 Task: Add a condition where "Hours since ticket status Closed Less than Twenty" in new tickets in your groups.
Action: Mouse moved to (112, 396)
Screenshot: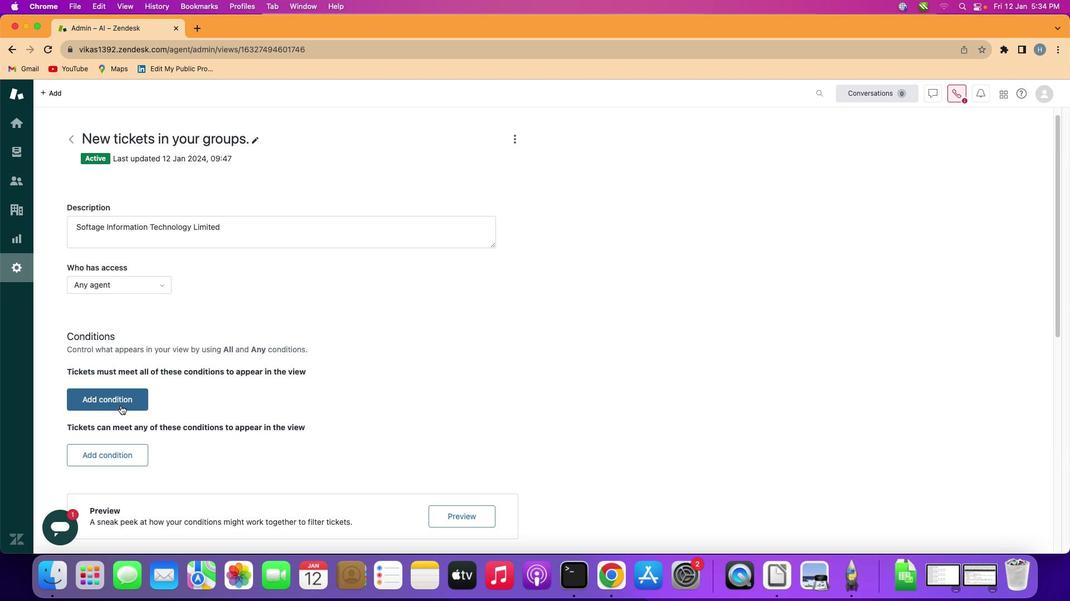 
Action: Mouse pressed left at (112, 396)
Screenshot: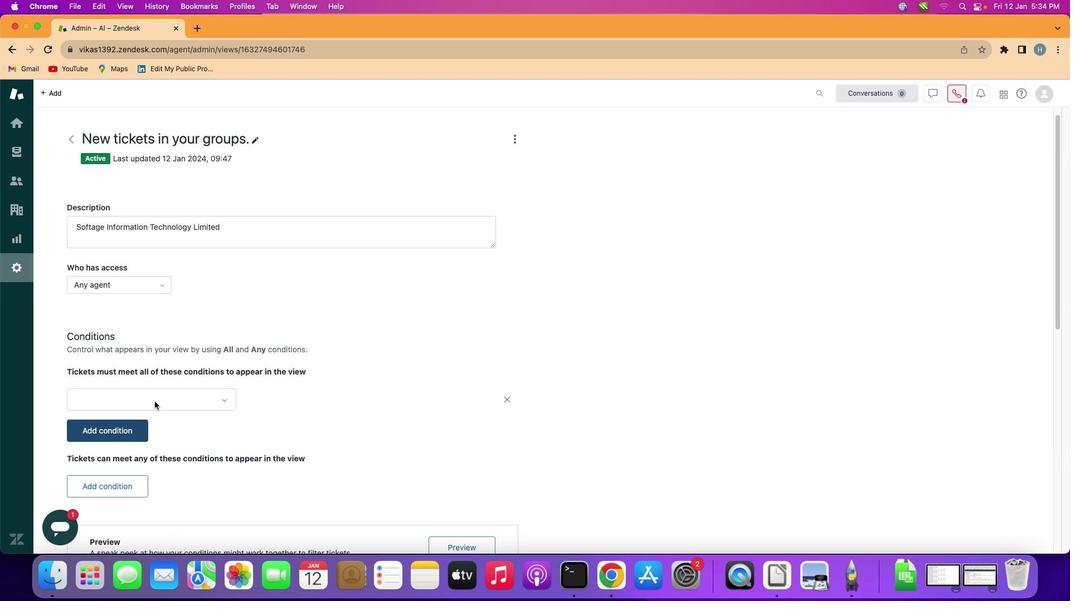 
Action: Mouse moved to (162, 391)
Screenshot: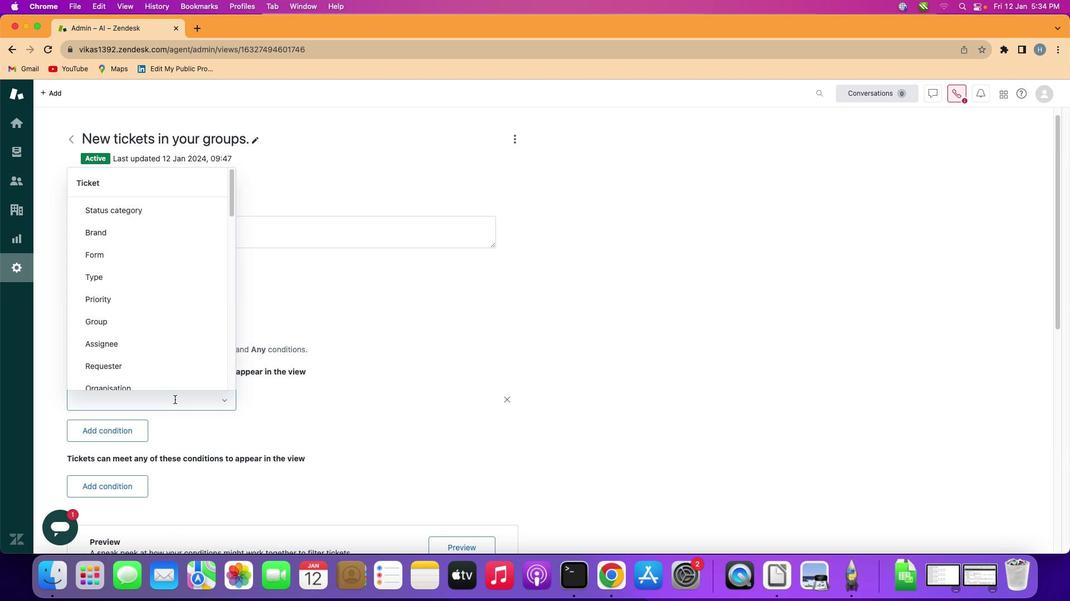 
Action: Mouse pressed left at (162, 391)
Screenshot: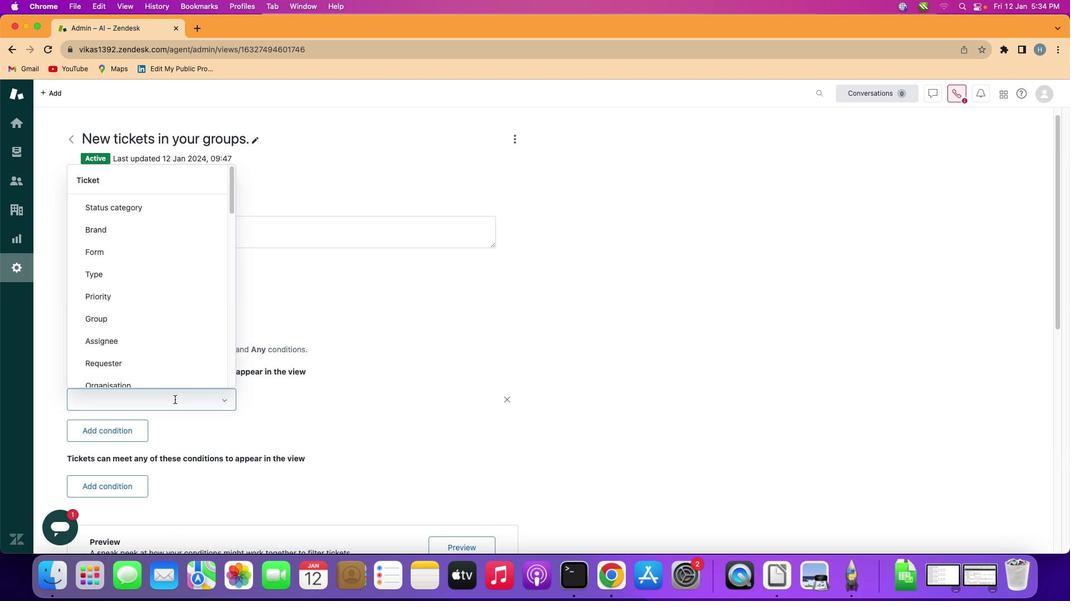 
Action: Mouse moved to (171, 303)
Screenshot: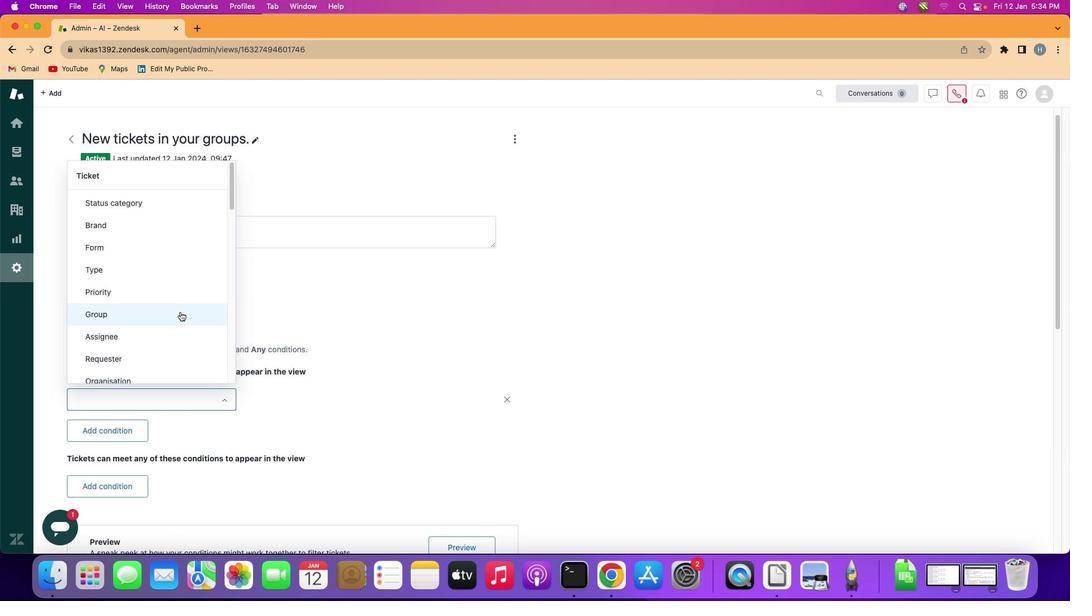 
Action: Mouse scrolled (171, 303) with delta (-8, -8)
Screenshot: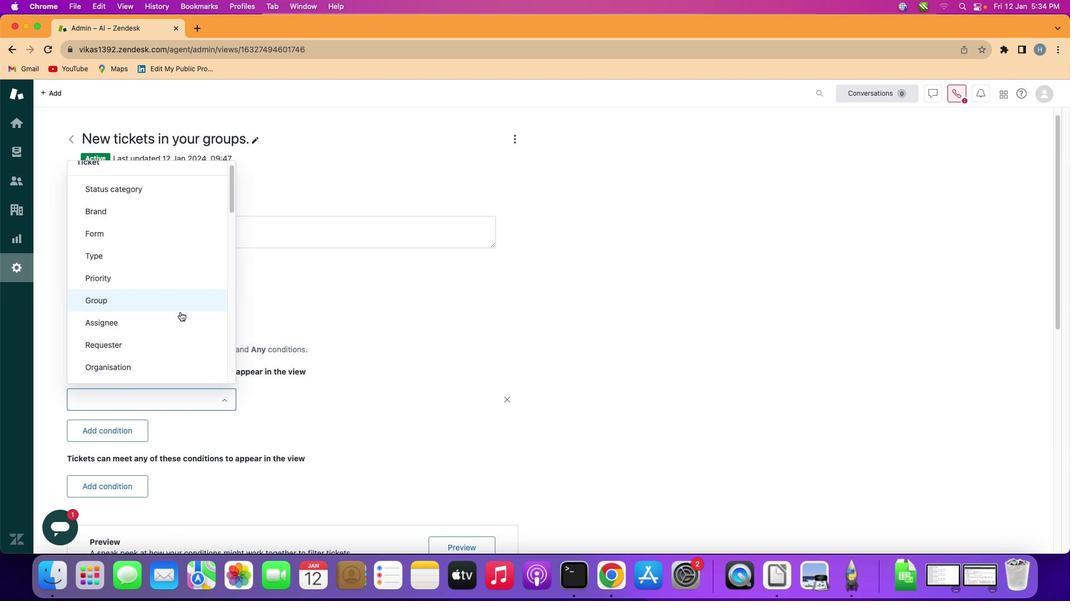 
Action: Mouse scrolled (171, 303) with delta (-8, -8)
Screenshot: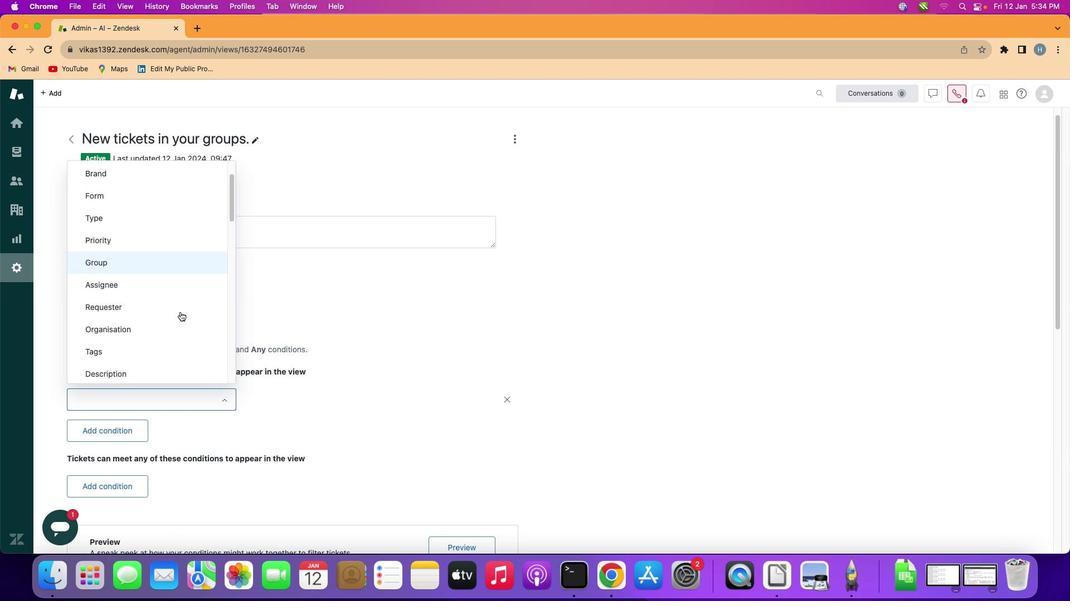 
Action: Mouse scrolled (171, 303) with delta (-8, -8)
Screenshot: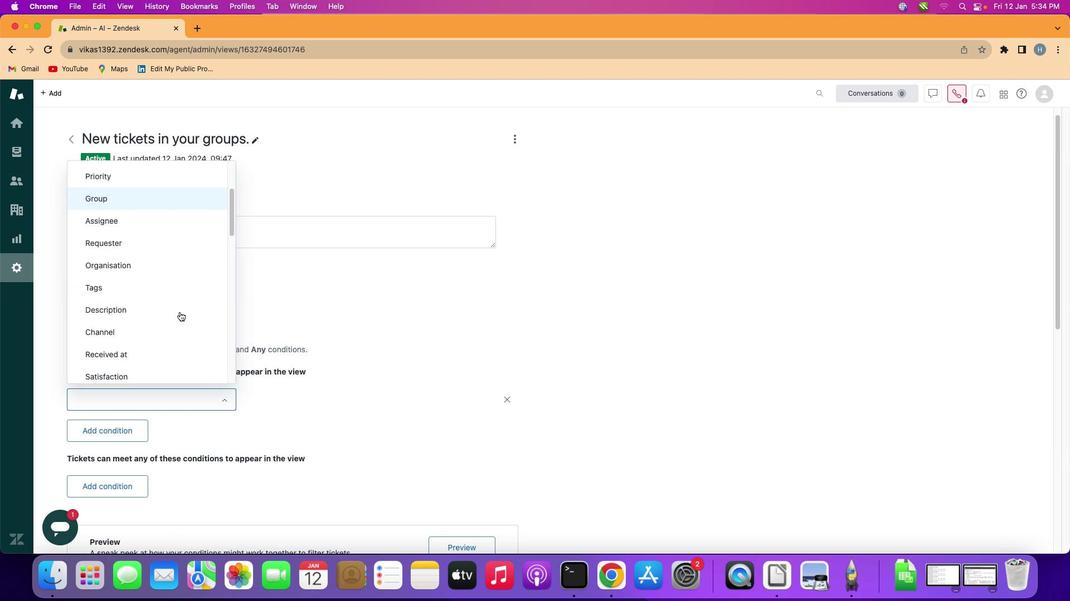 
Action: Mouse scrolled (171, 303) with delta (-8, -10)
Screenshot: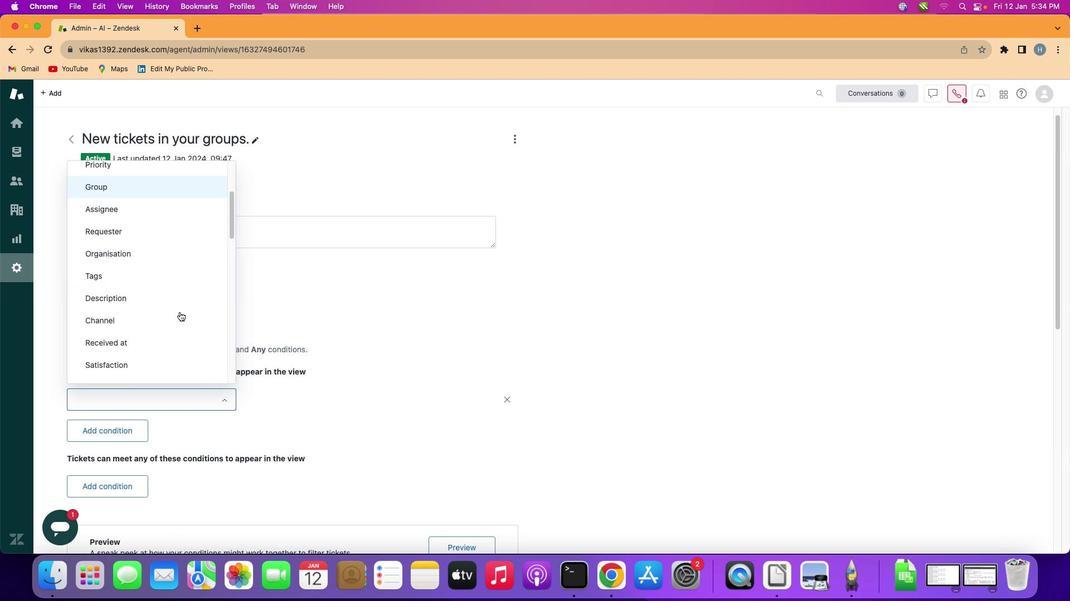 
Action: Mouse moved to (170, 303)
Screenshot: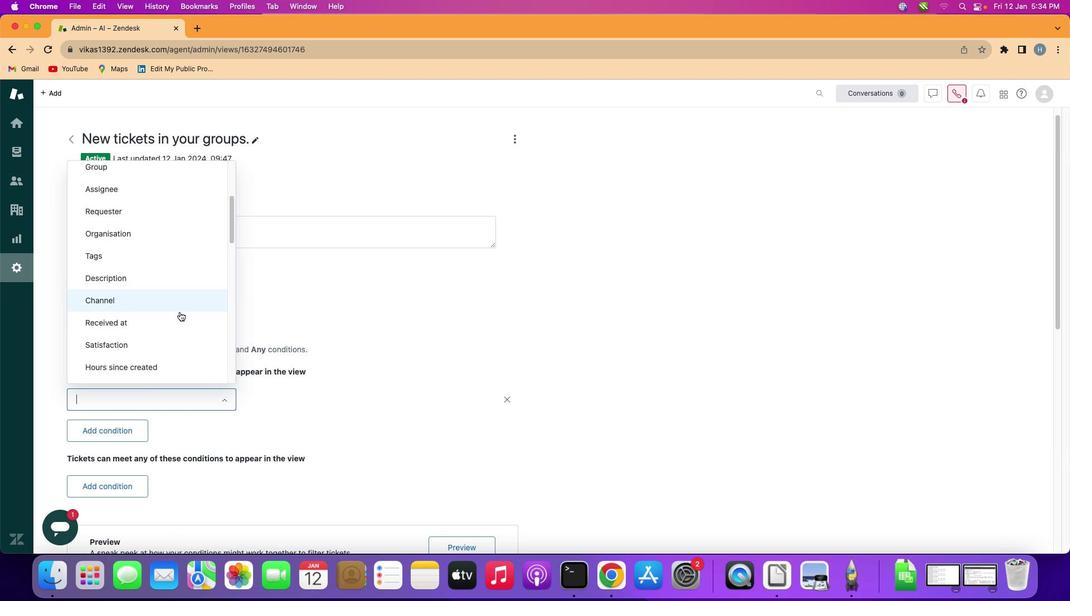 
Action: Mouse scrolled (170, 303) with delta (-8, -8)
Screenshot: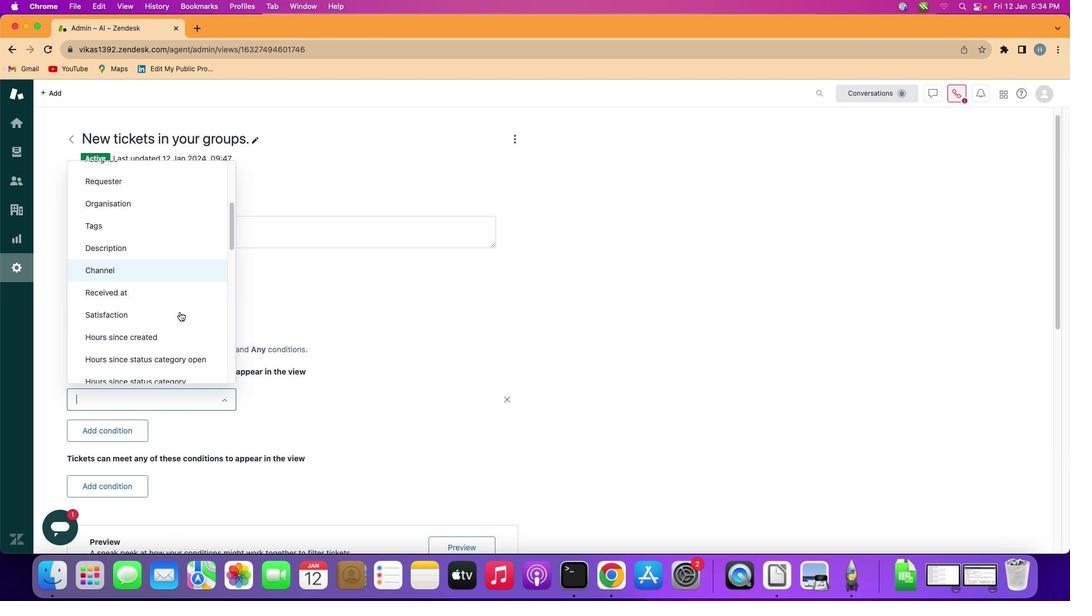 
Action: Mouse scrolled (170, 303) with delta (-8, -8)
Screenshot: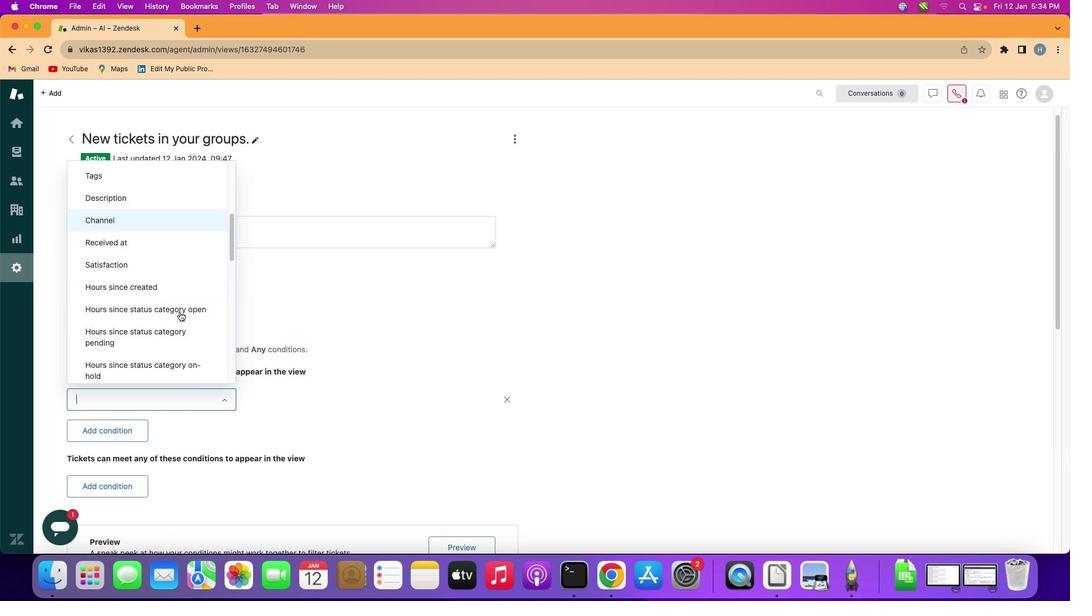 
Action: Mouse scrolled (170, 303) with delta (-8, -9)
Screenshot: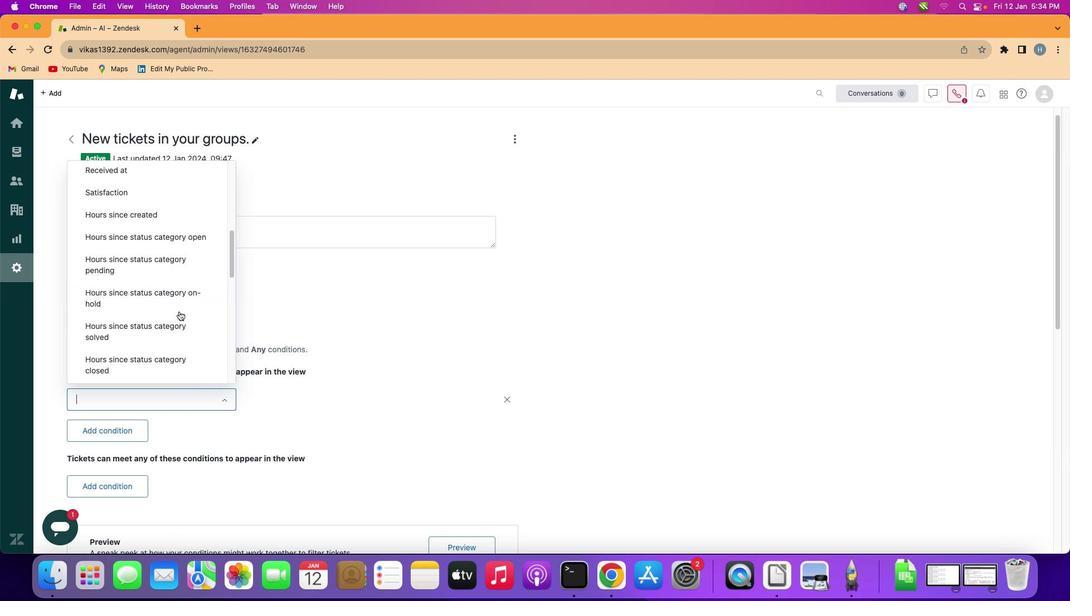 
Action: Mouse scrolled (170, 303) with delta (-8, -10)
Screenshot: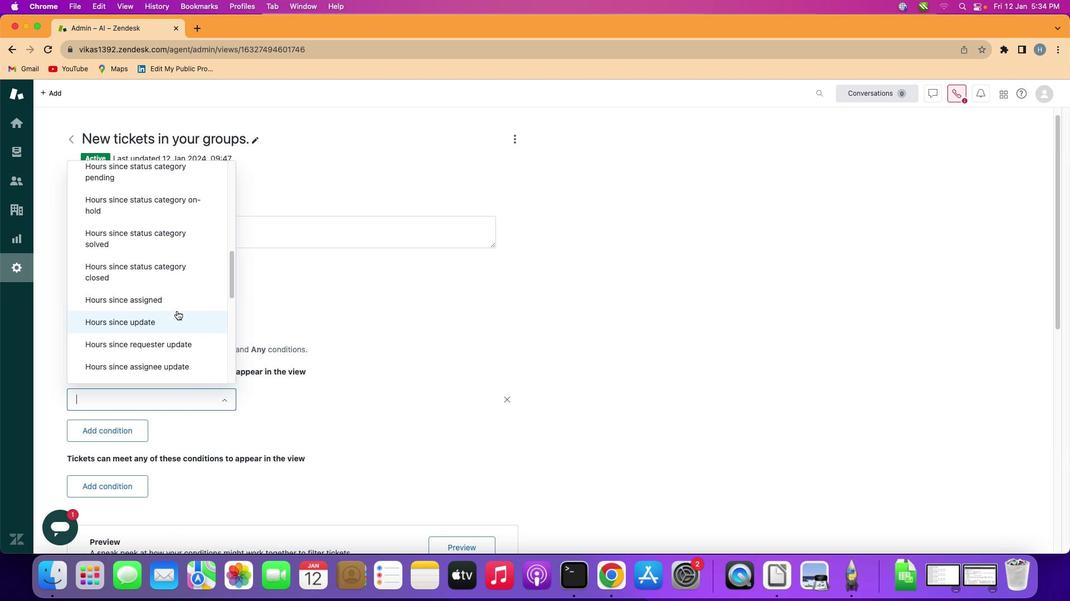 
Action: Mouse scrolled (170, 303) with delta (-8, -10)
Screenshot: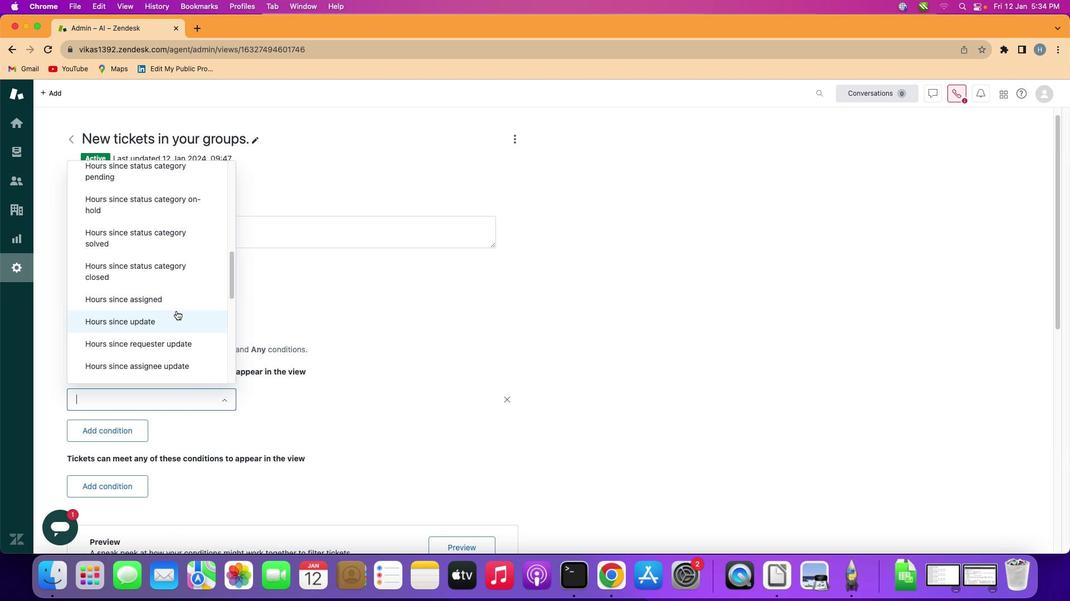 
Action: Mouse moved to (166, 302)
Screenshot: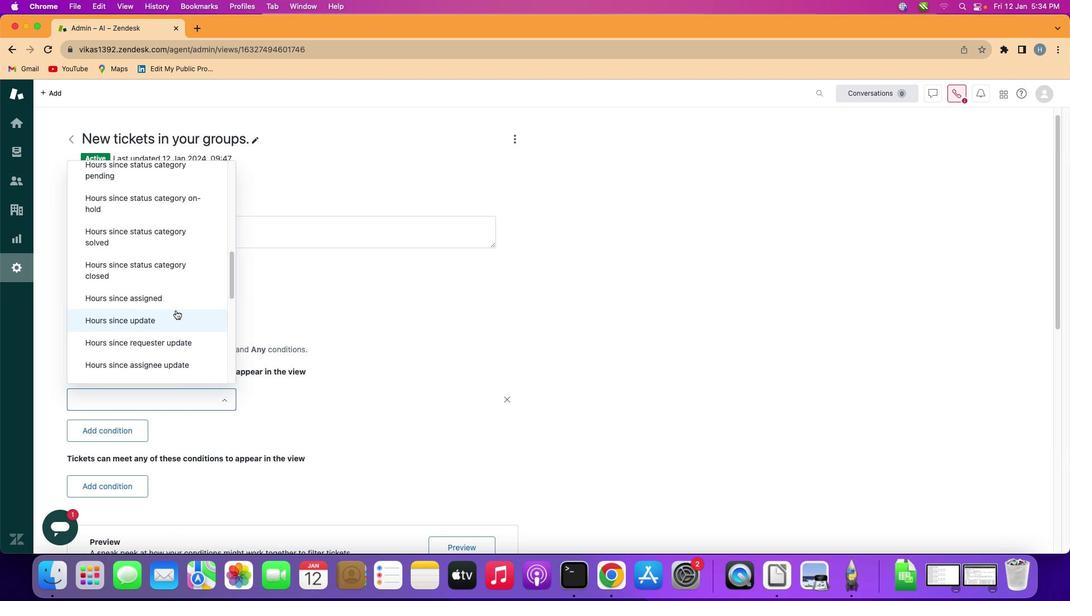 
Action: Mouse scrolled (166, 302) with delta (-8, -8)
Screenshot: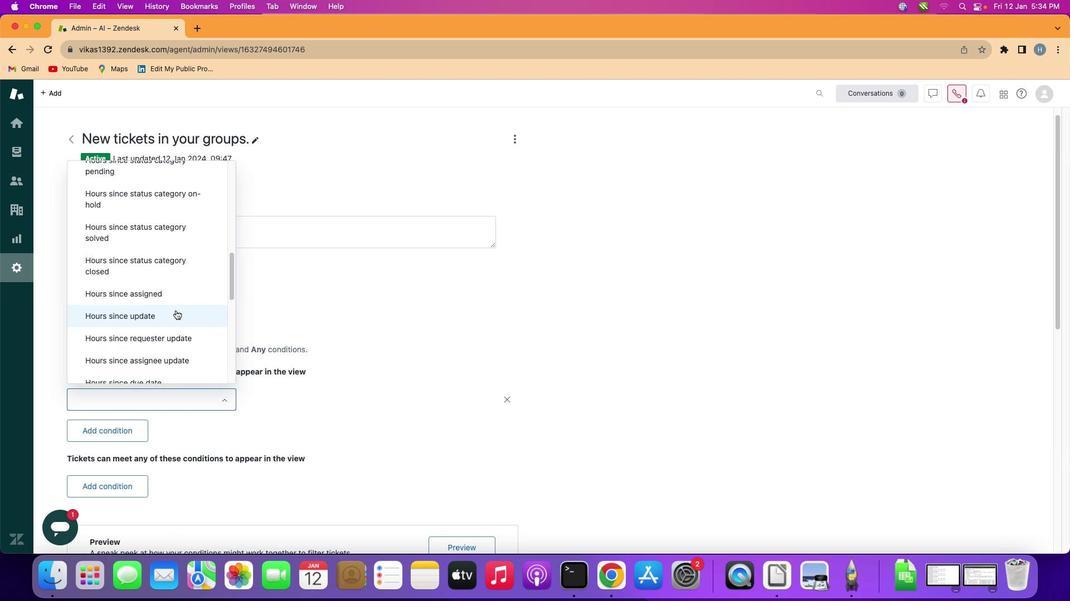 
Action: Mouse scrolled (166, 302) with delta (-8, -8)
Screenshot: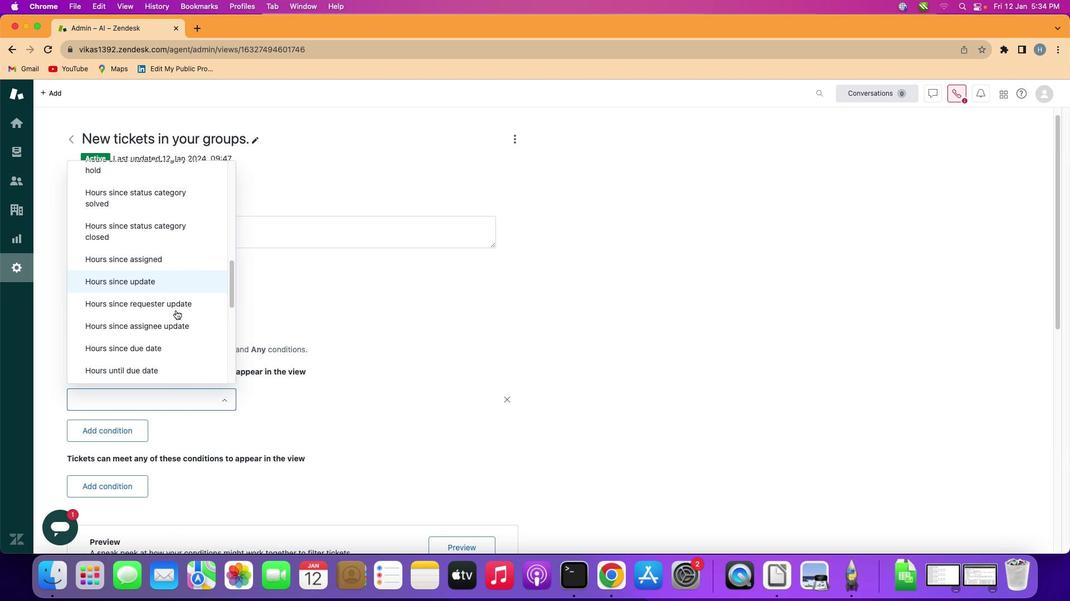 
Action: Mouse scrolled (166, 302) with delta (-8, -8)
Screenshot: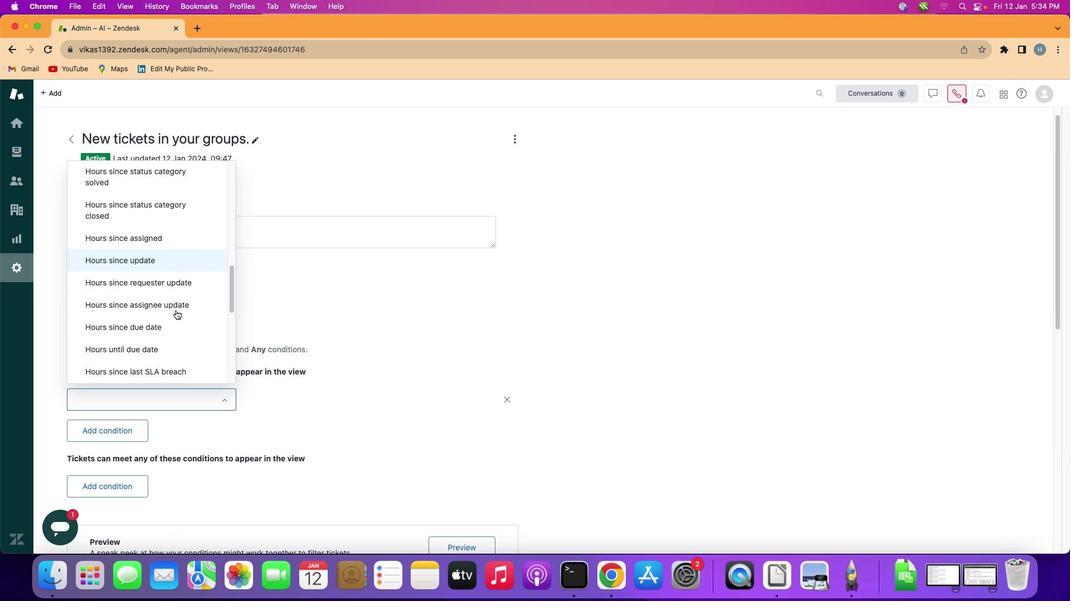 
Action: Mouse scrolled (166, 302) with delta (-8, -9)
Screenshot: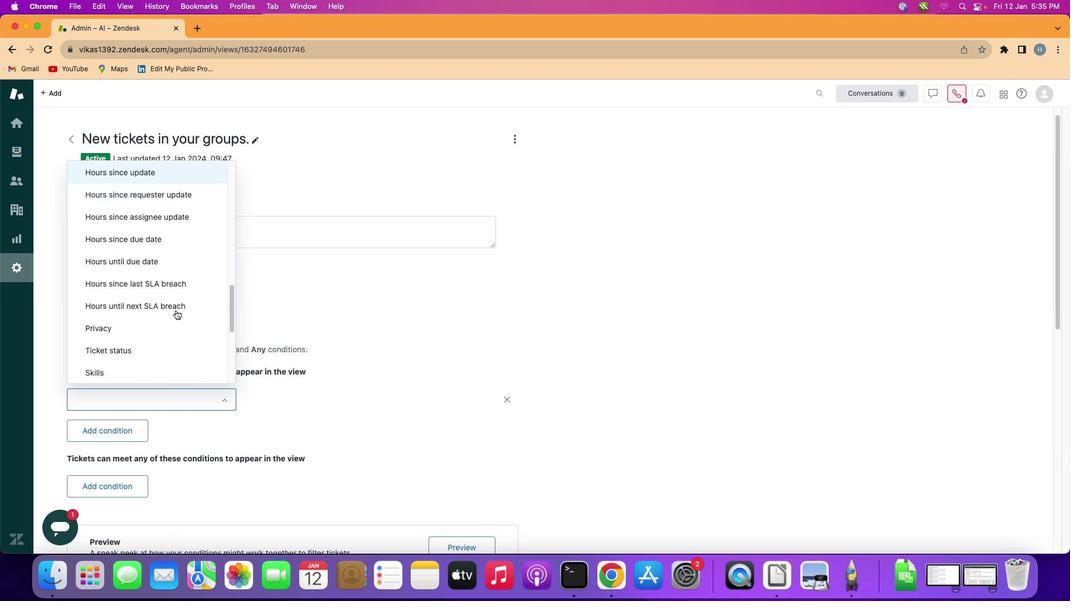 
Action: Mouse scrolled (166, 302) with delta (-8, -10)
Screenshot: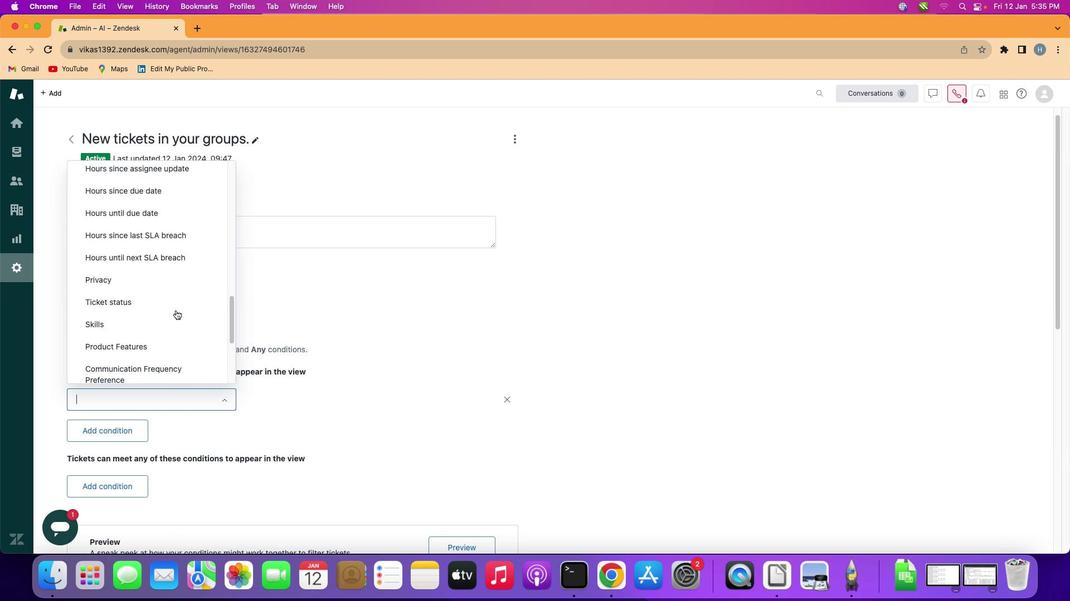 
Action: Mouse scrolled (166, 302) with delta (-8, -9)
Screenshot: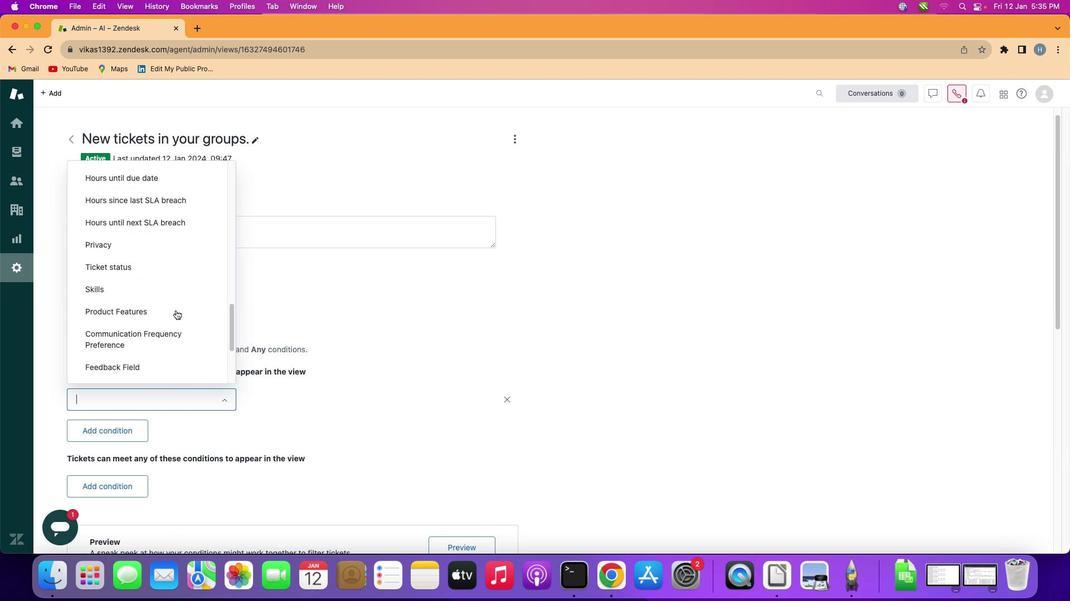 
Action: Mouse scrolled (166, 302) with delta (-8, -8)
Screenshot: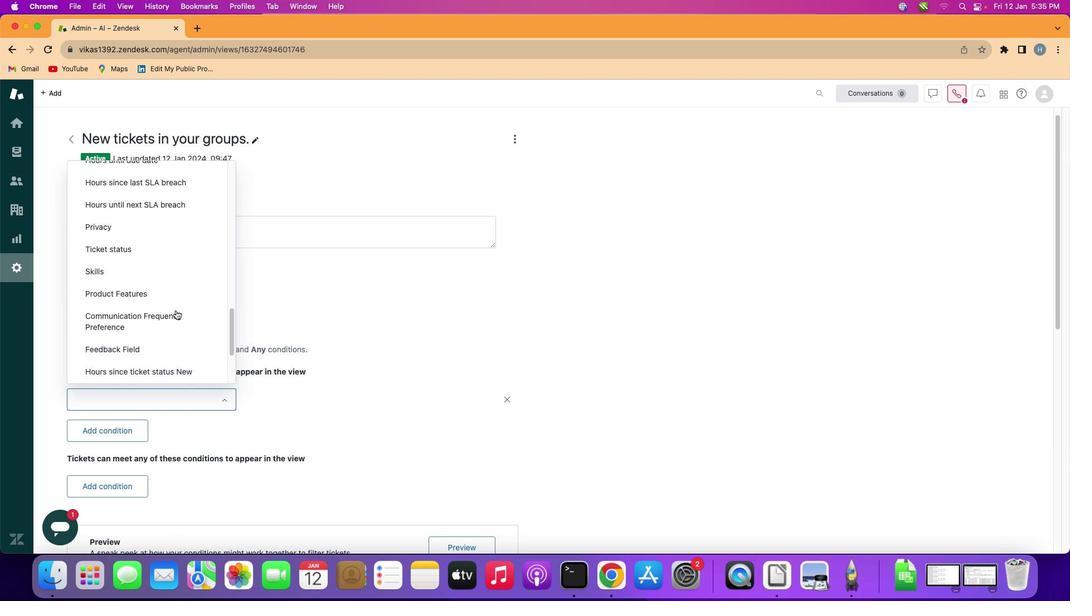 
Action: Mouse scrolled (166, 302) with delta (-8, -8)
Screenshot: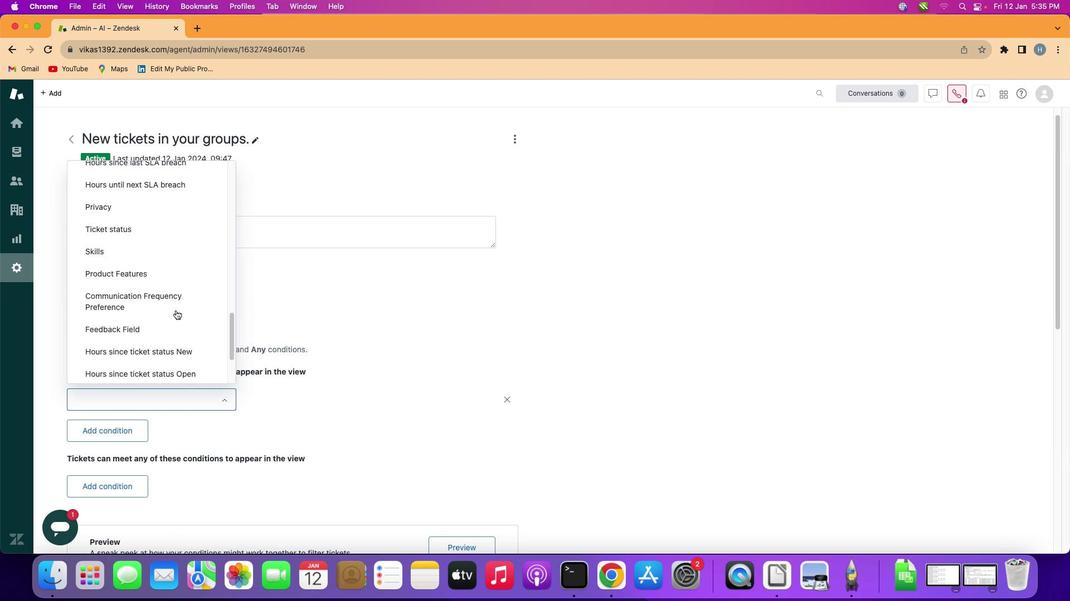 
Action: Mouse scrolled (166, 302) with delta (-8, -8)
Screenshot: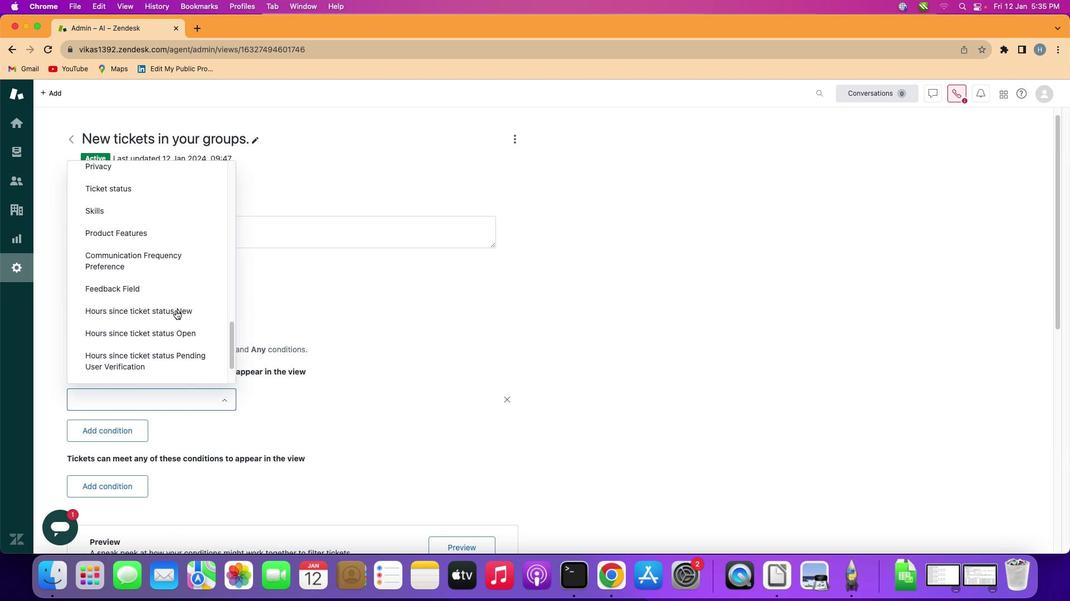 
Action: Mouse scrolled (166, 302) with delta (-8, -9)
Screenshot: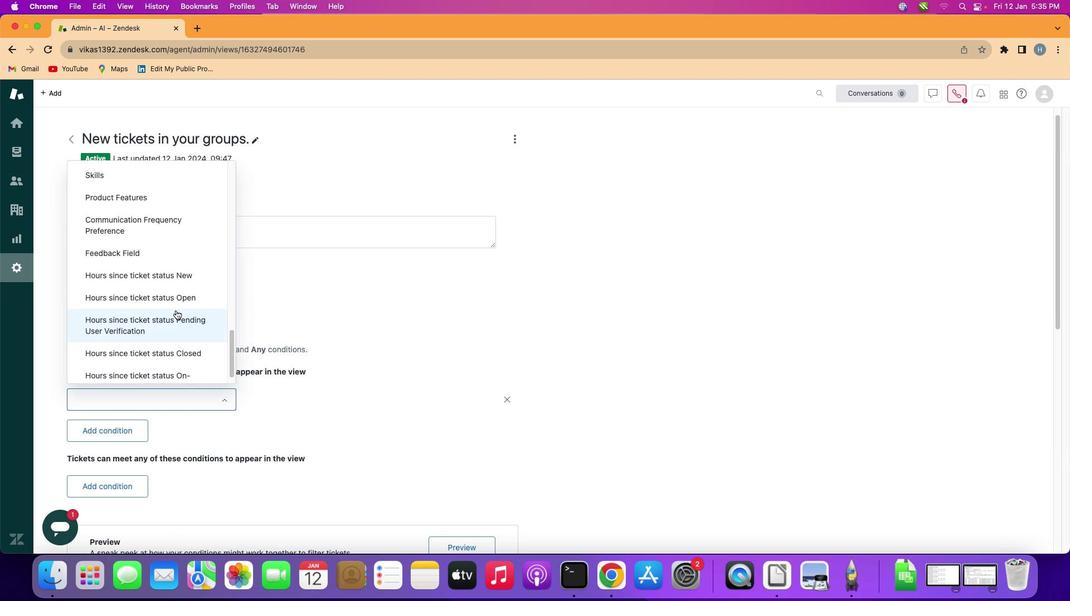 
Action: Mouse scrolled (166, 302) with delta (-8, -9)
Screenshot: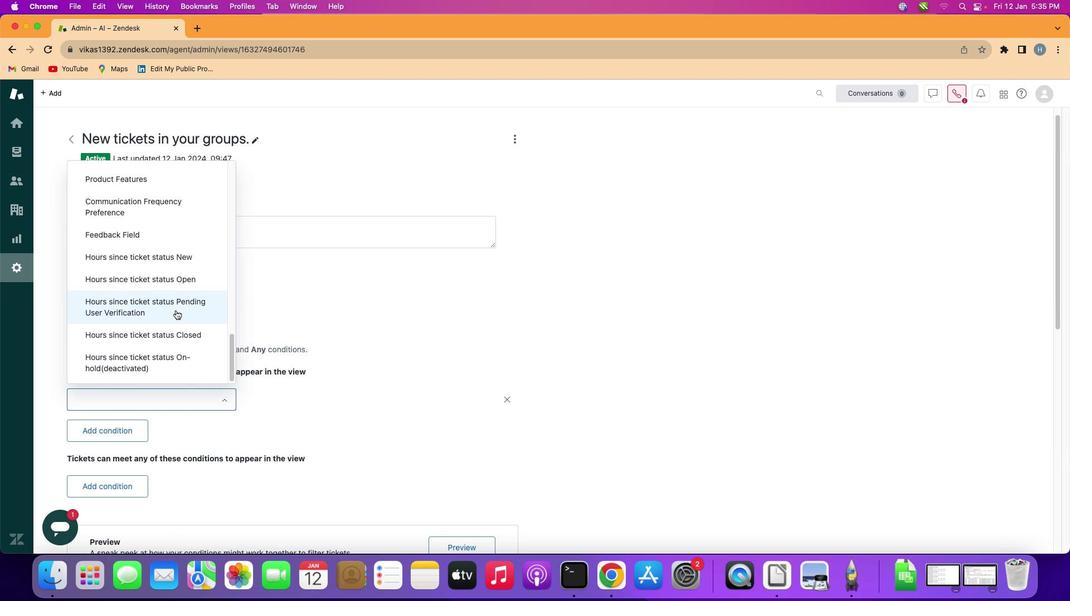 
Action: Mouse moved to (167, 301)
Screenshot: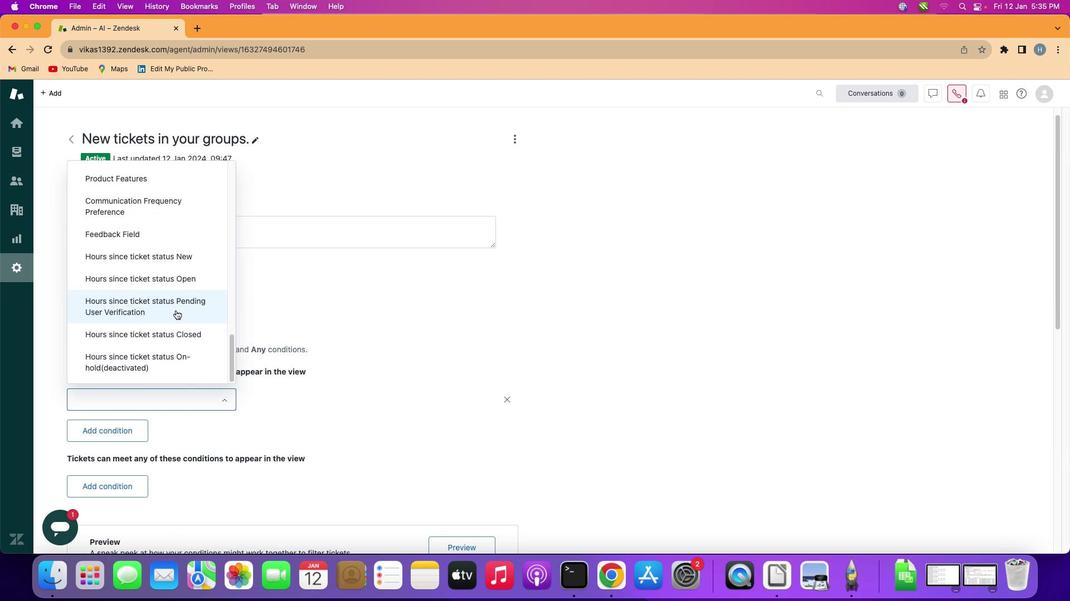 
Action: Mouse scrolled (167, 301) with delta (-8, -8)
Screenshot: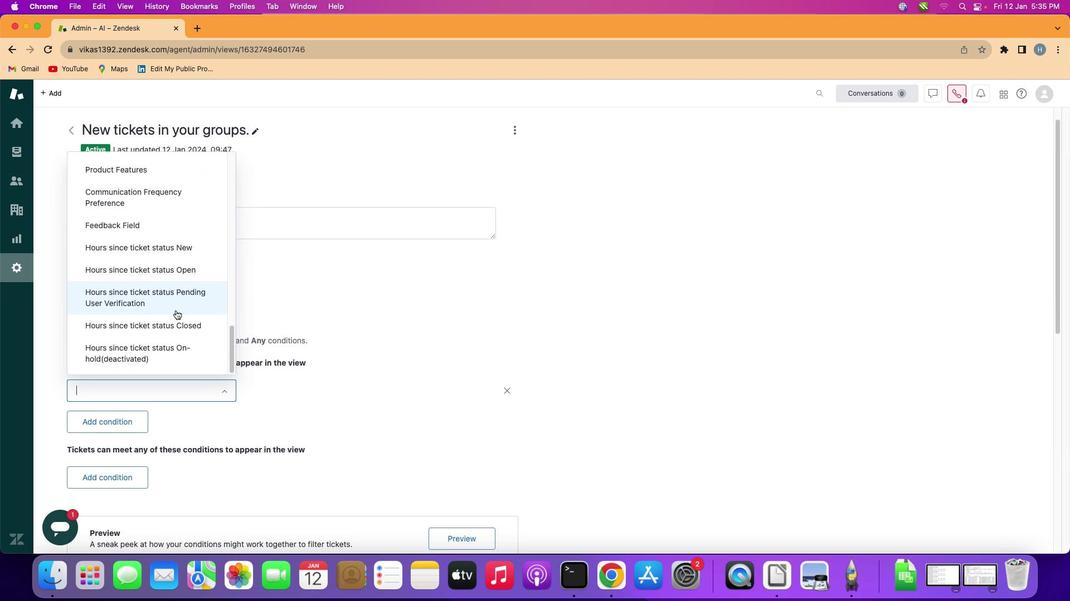 
Action: Mouse scrolled (167, 301) with delta (-8, -8)
Screenshot: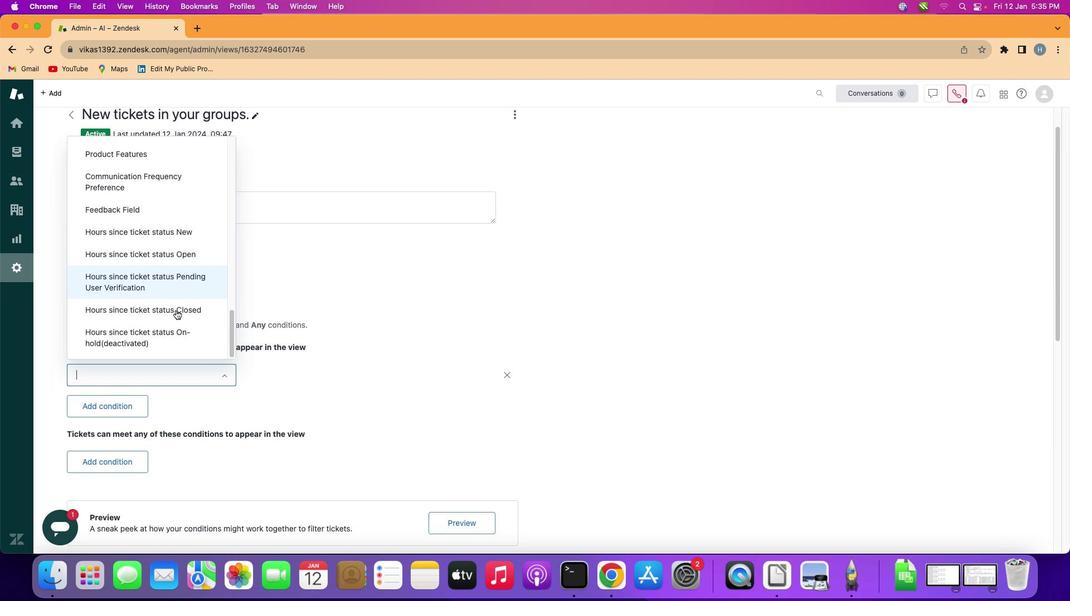 
Action: Mouse scrolled (167, 301) with delta (-8, -8)
Screenshot: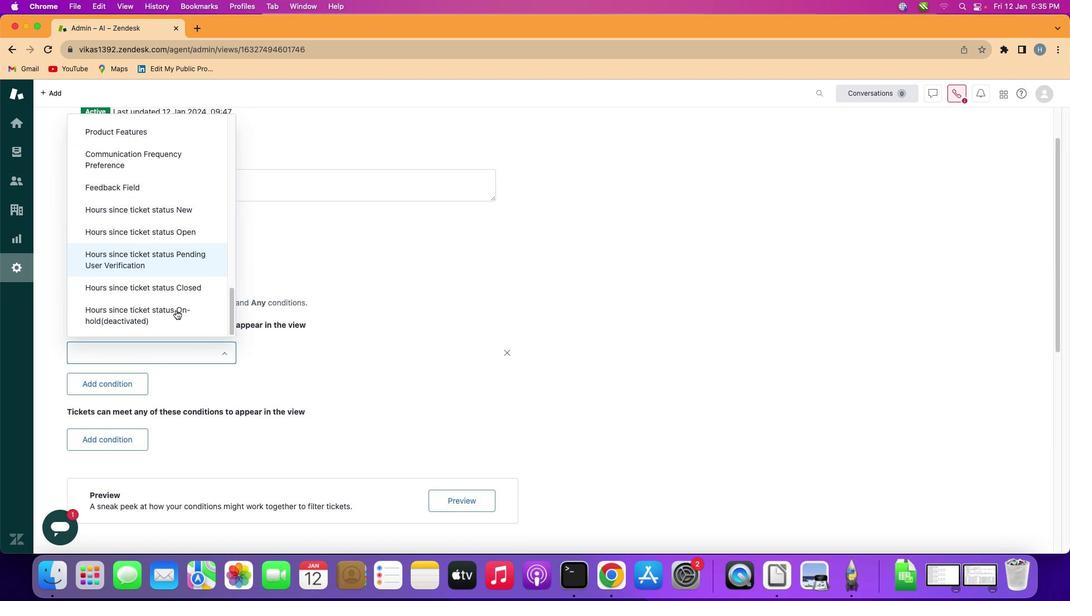 
Action: Mouse moved to (188, 280)
Screenshot: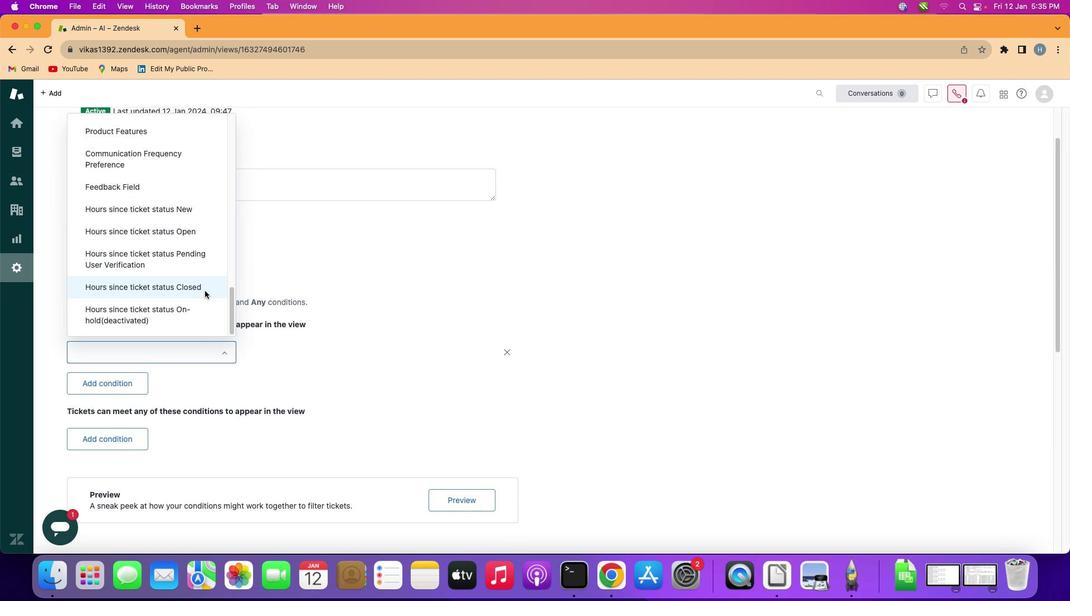 
Action: Mouse pressed left at (188, 280)
Screenshot: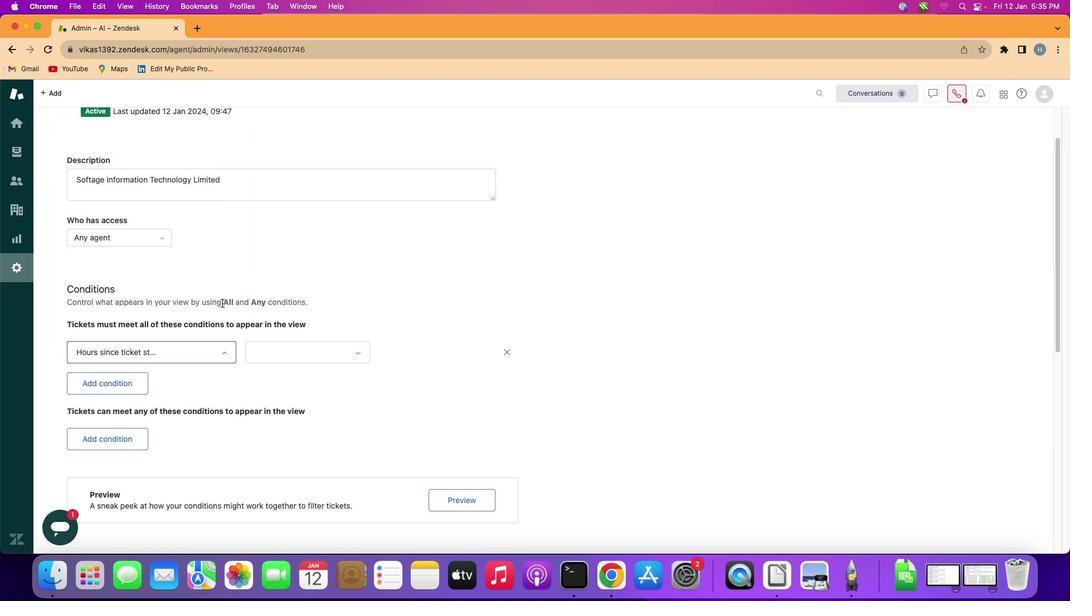 
Action: Mouse moved to (287, 346)
Screenshot: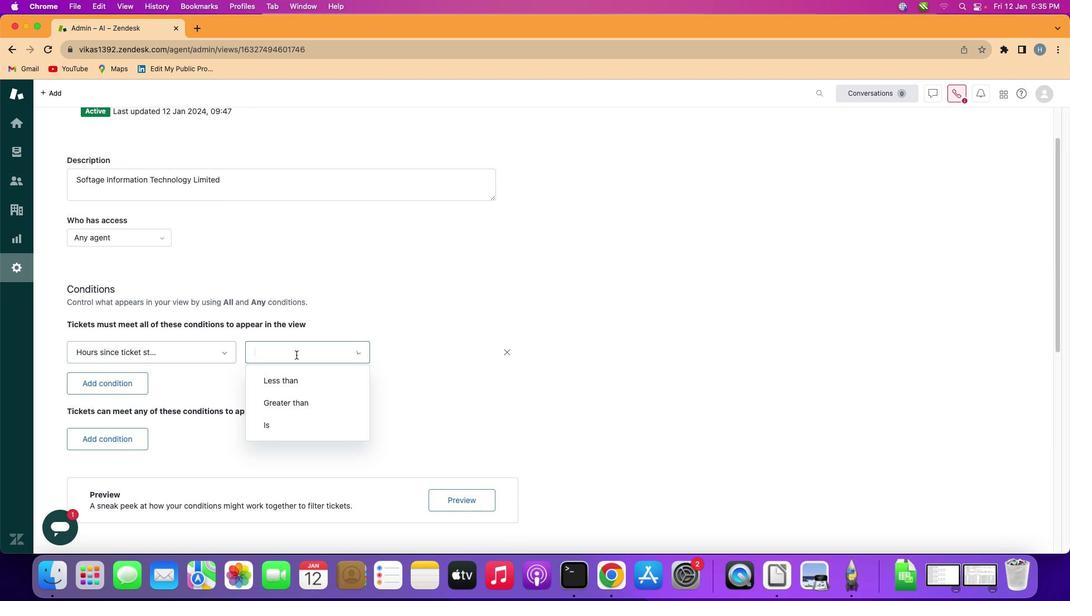 
Action: Mouse pressed left at (287, 346)
Screenshot: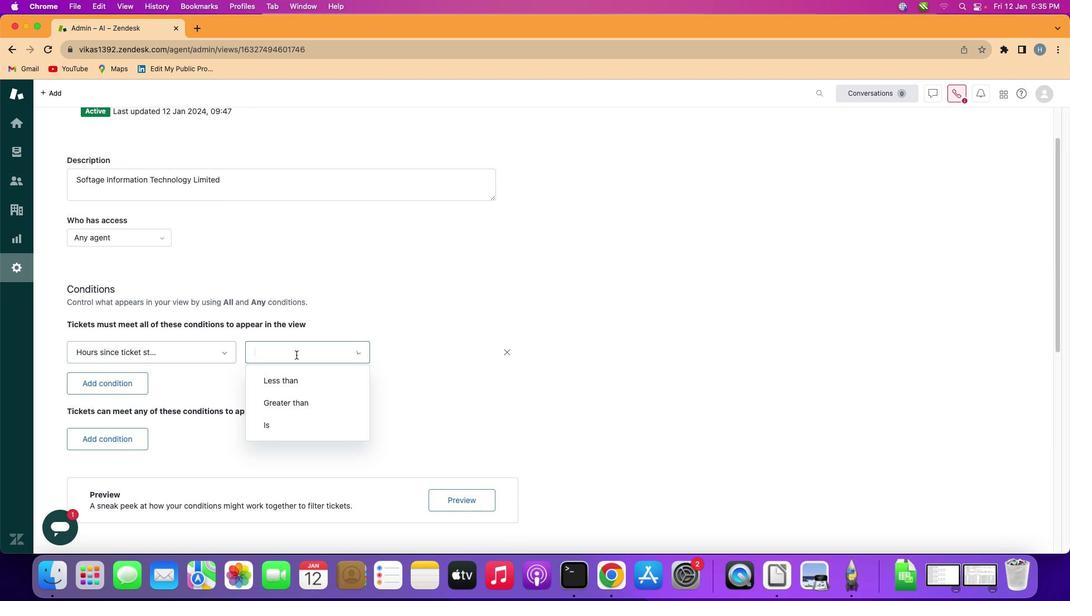 
Action: Mouse moved to (290, 369)
Screenshot: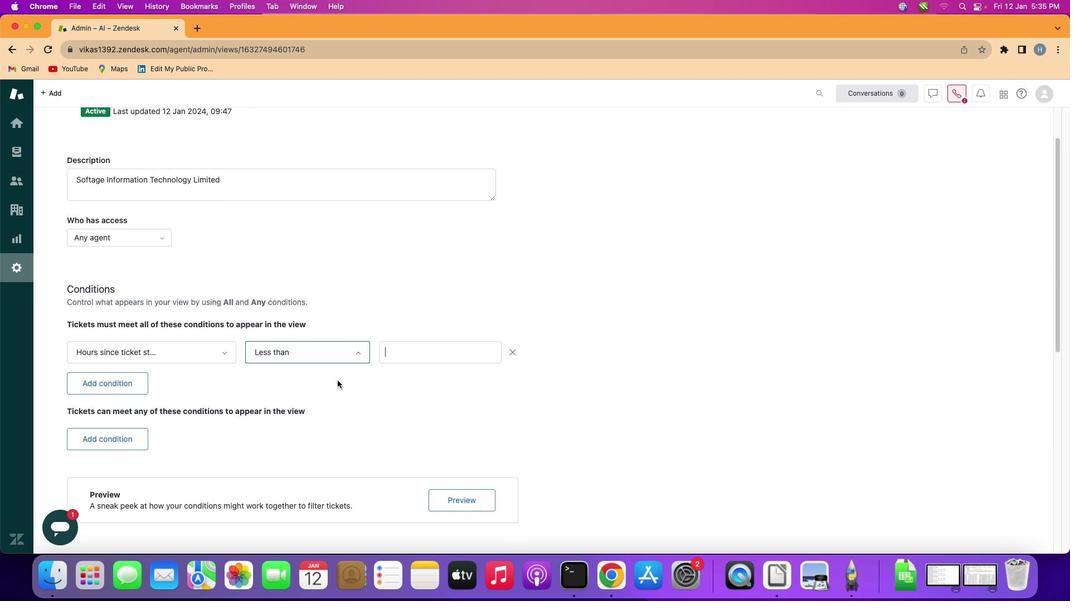 
Action: Mouse pressed left at (290, 369)
Screenshot: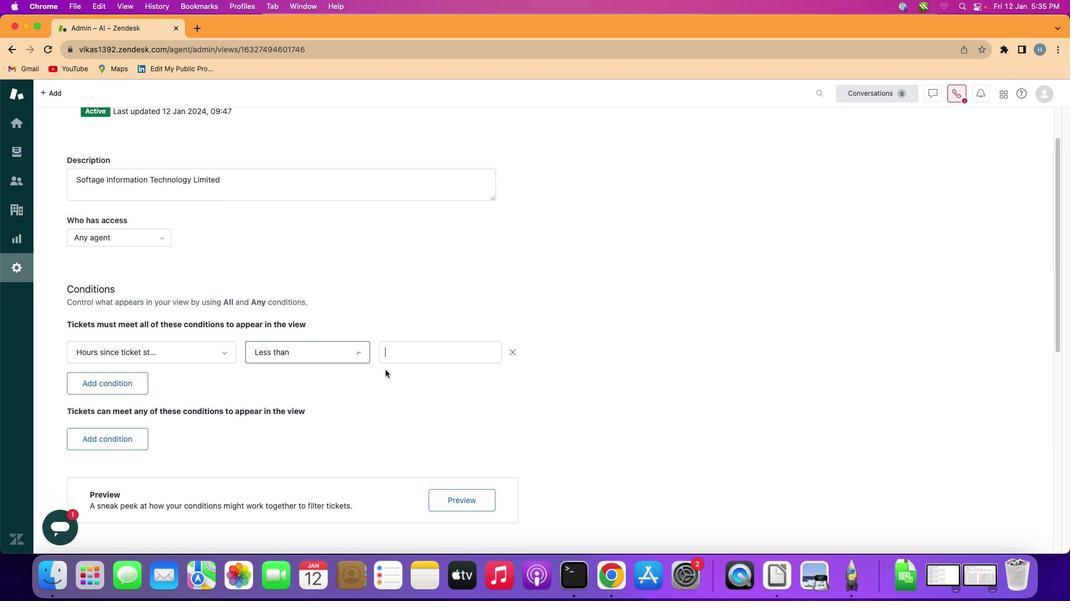 
Action: Mouse moved to (402, 343)
Screenshot: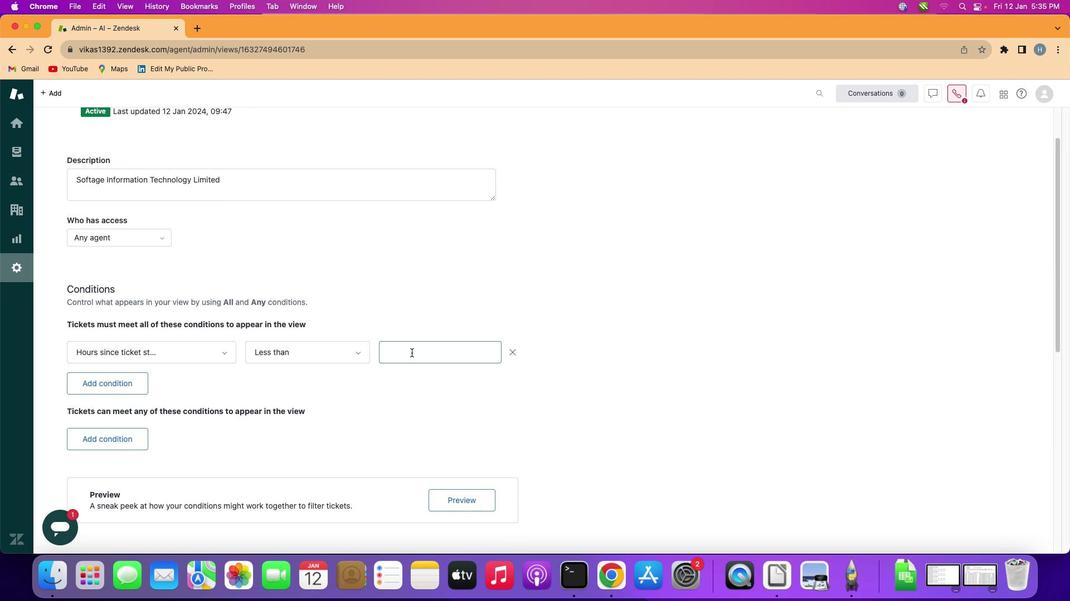 
Action: Mouse pressed left at (402, 343)
Screenshot: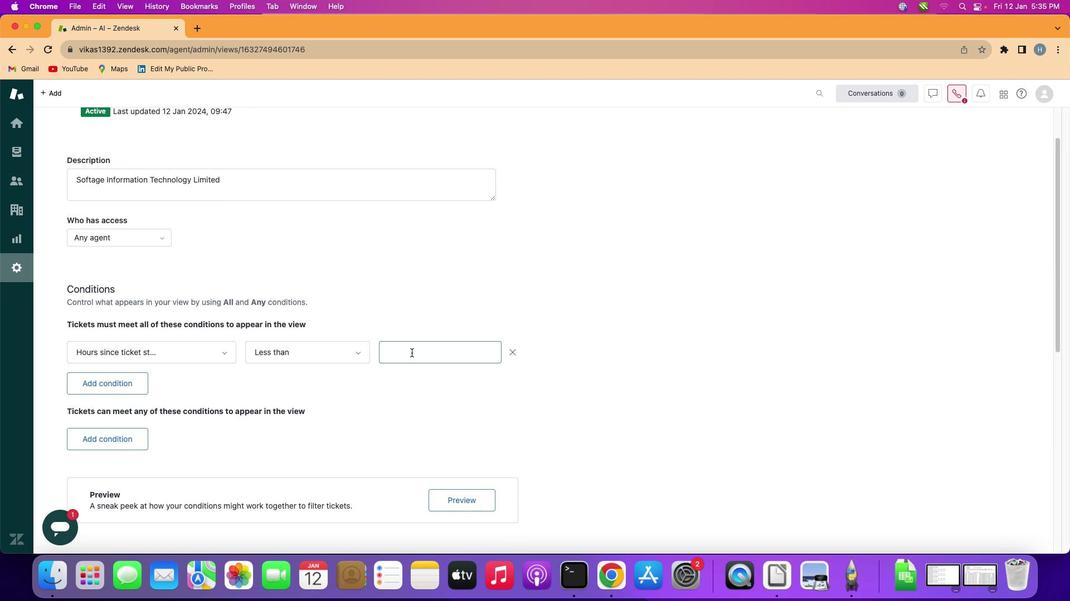 
Action: Key pressed Key.shift'T''w''e''n''t''y'
Screenshot: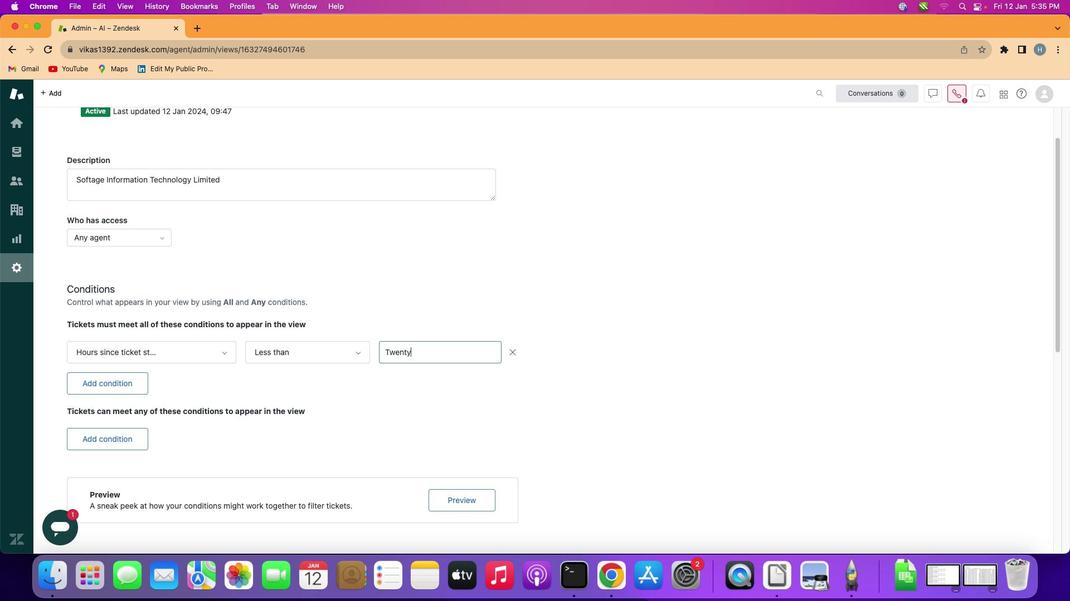 
Action: Mouse moved to (412, 362)
Screenshot: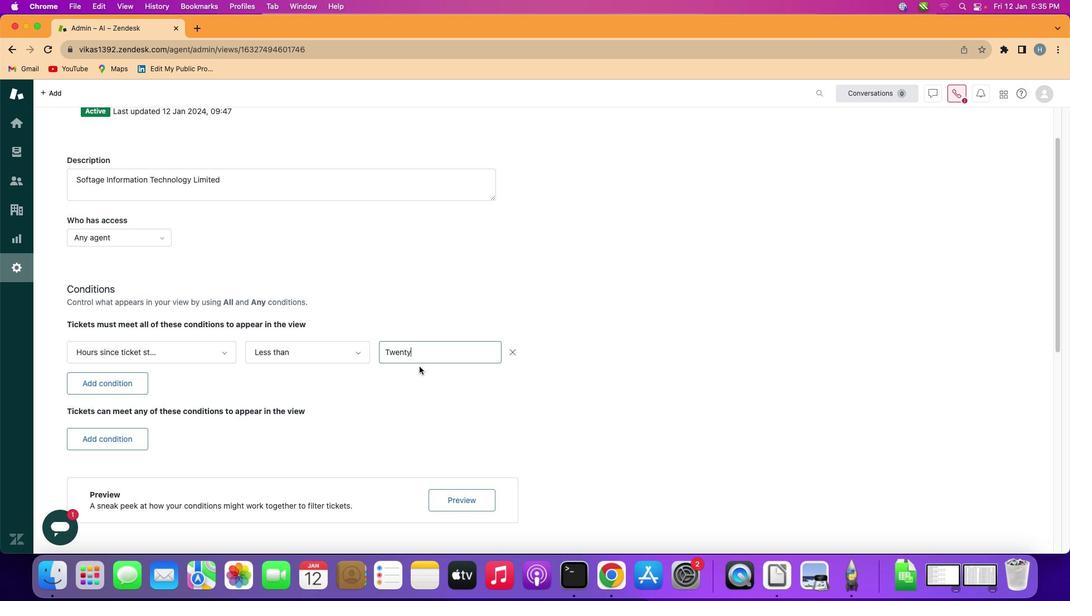 
